 Task: Select the option "Any workspace member" in the board creation restrictions.
Action: Mouse pressed left at (770, 278)
Screenshot: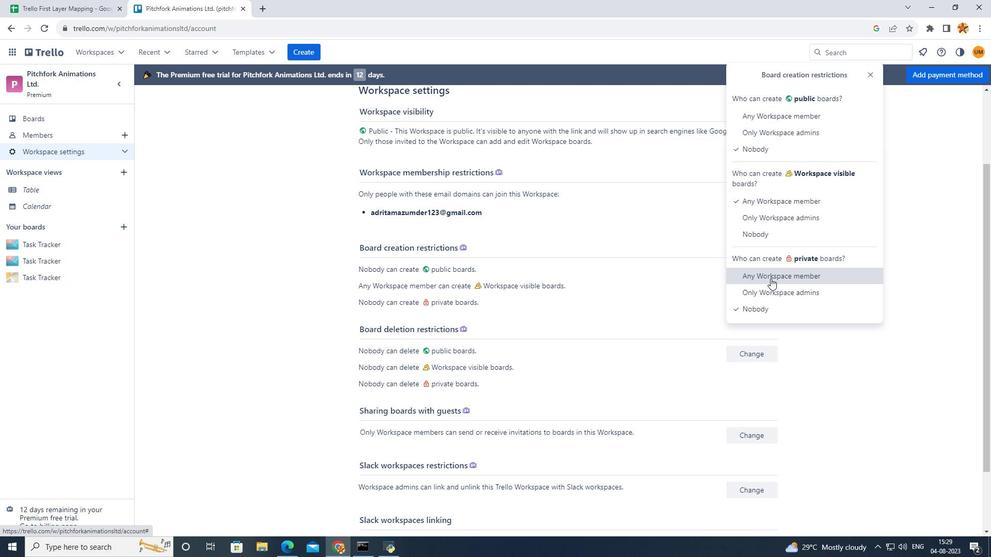 
Action: Mouse moved to (739, 278)
Screenshot: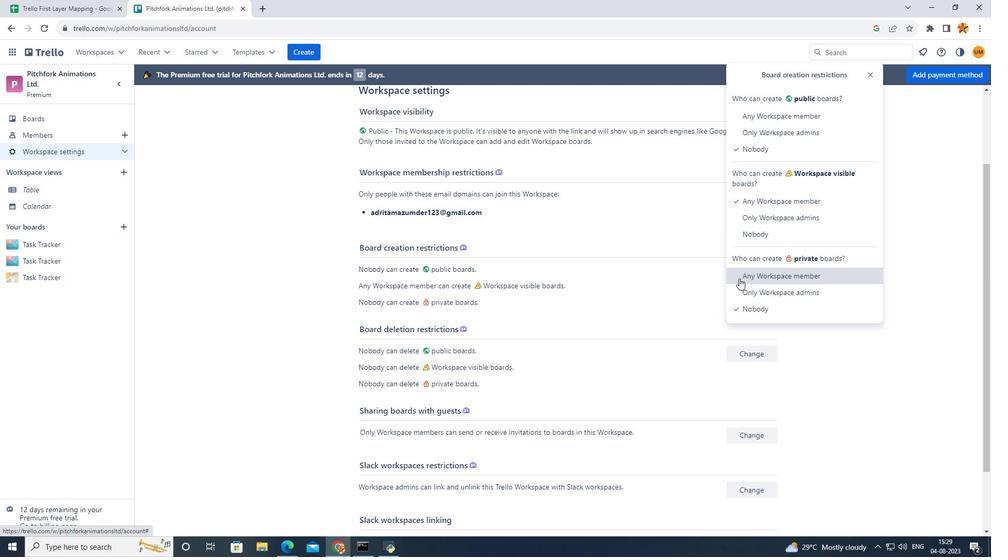 
Action: Mouse pressed left at (739, 278)
Screenshot: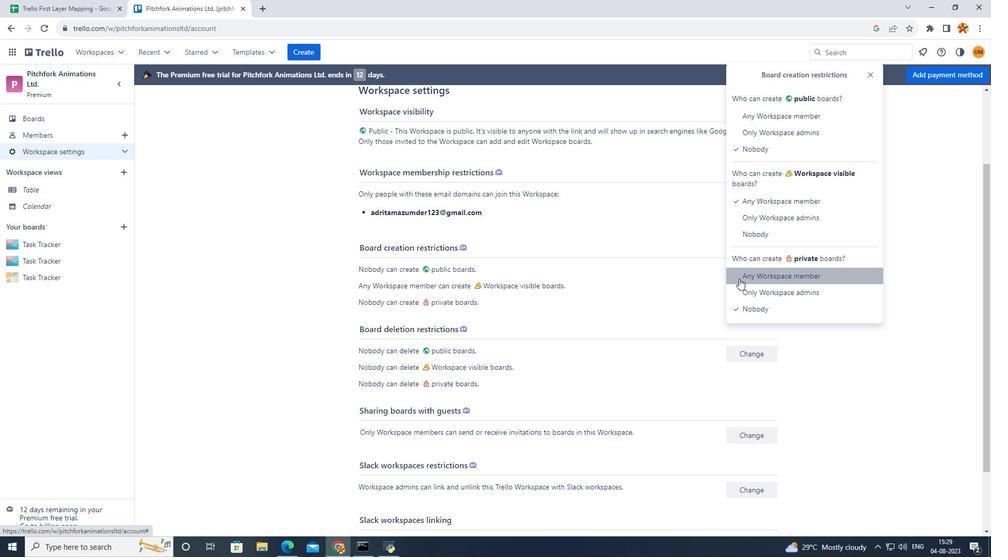 
Action: Mouse moved to (706, 302)
Screenshot: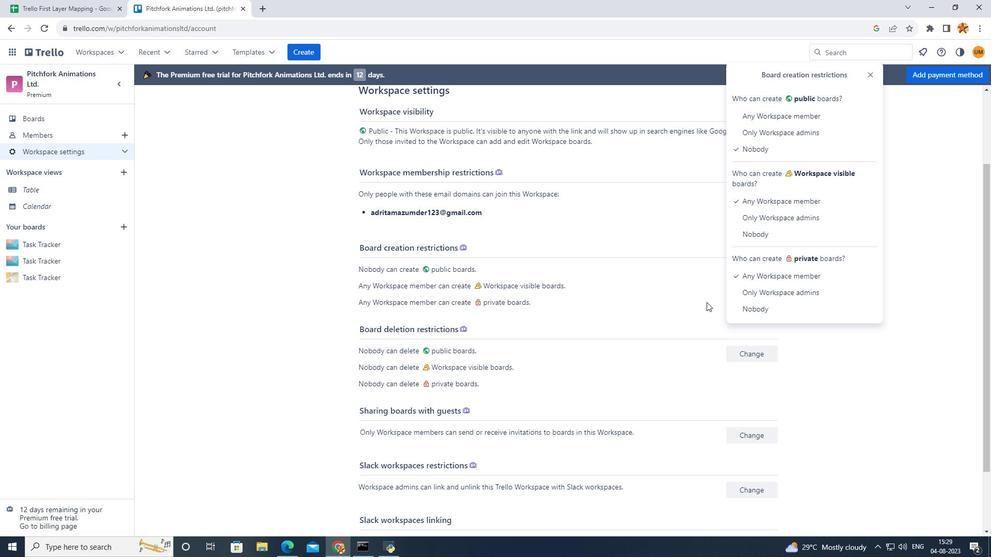 
